 Task: Change object animations to fly out to right.
Action: Mouse moved to (550, 106)
Screenshot: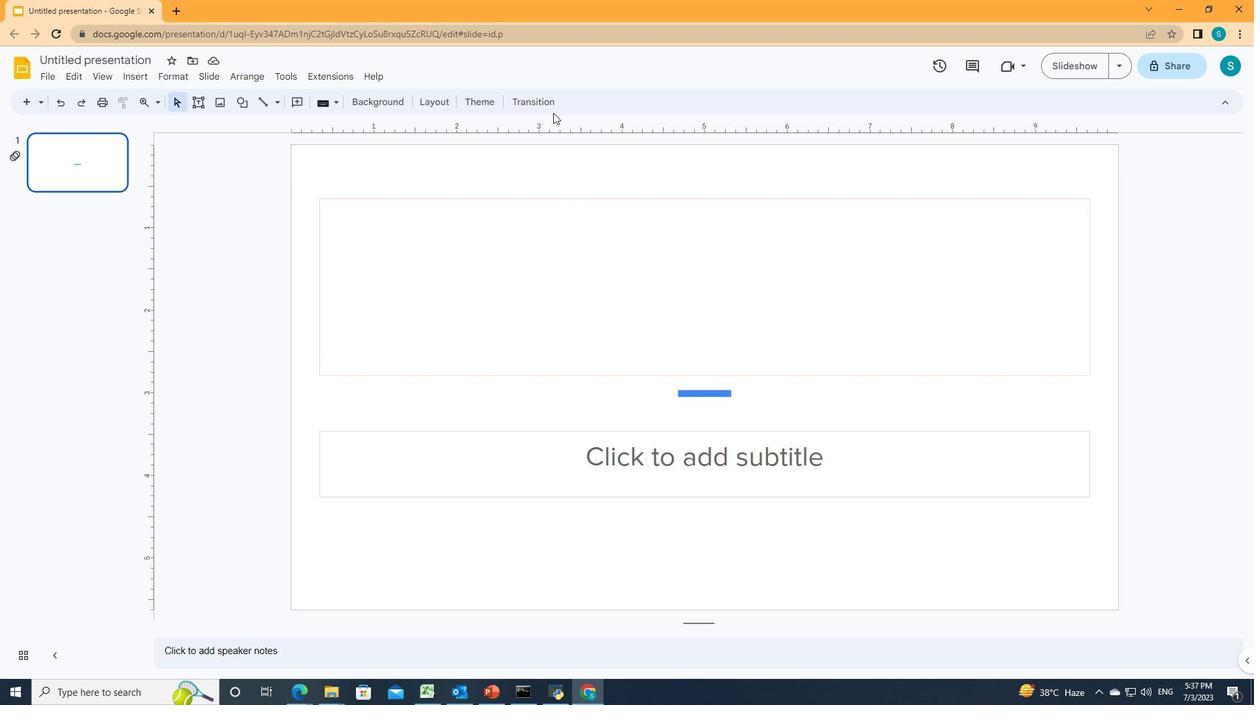 
Action: Mouse pressed left at (550, 106)
Screenshot: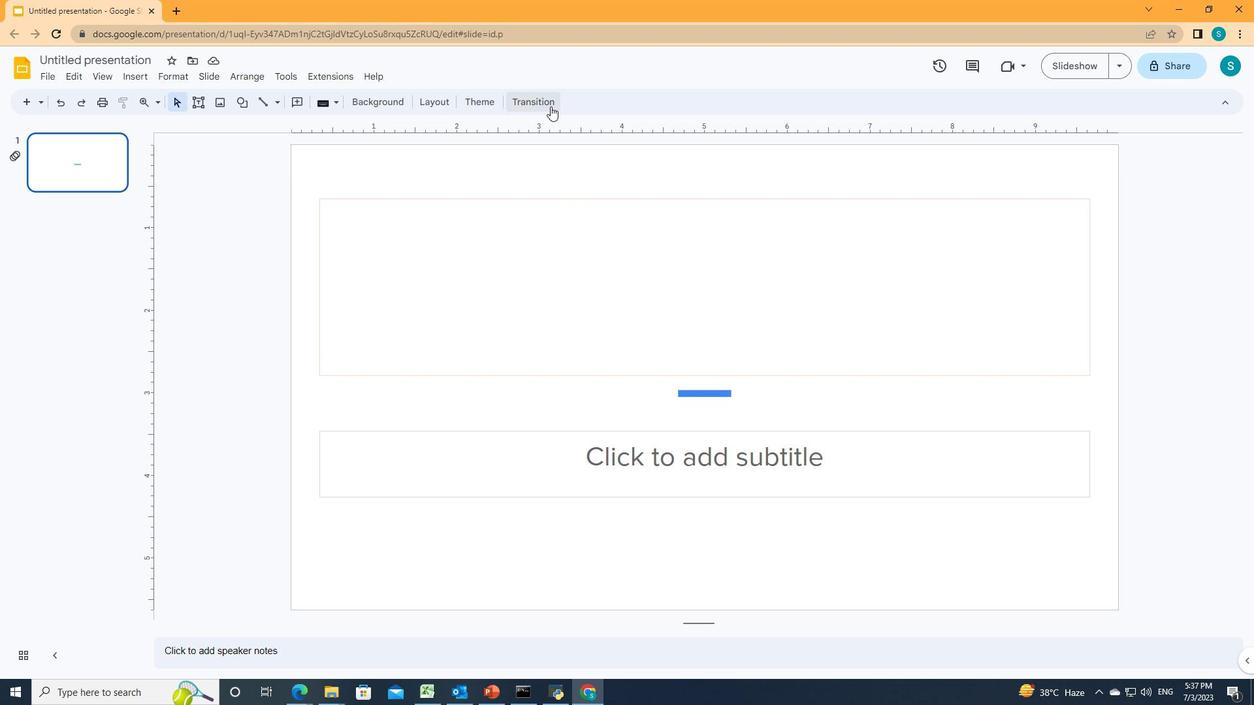 
Action: Mouse moved to (1069, 389)
Screenshot: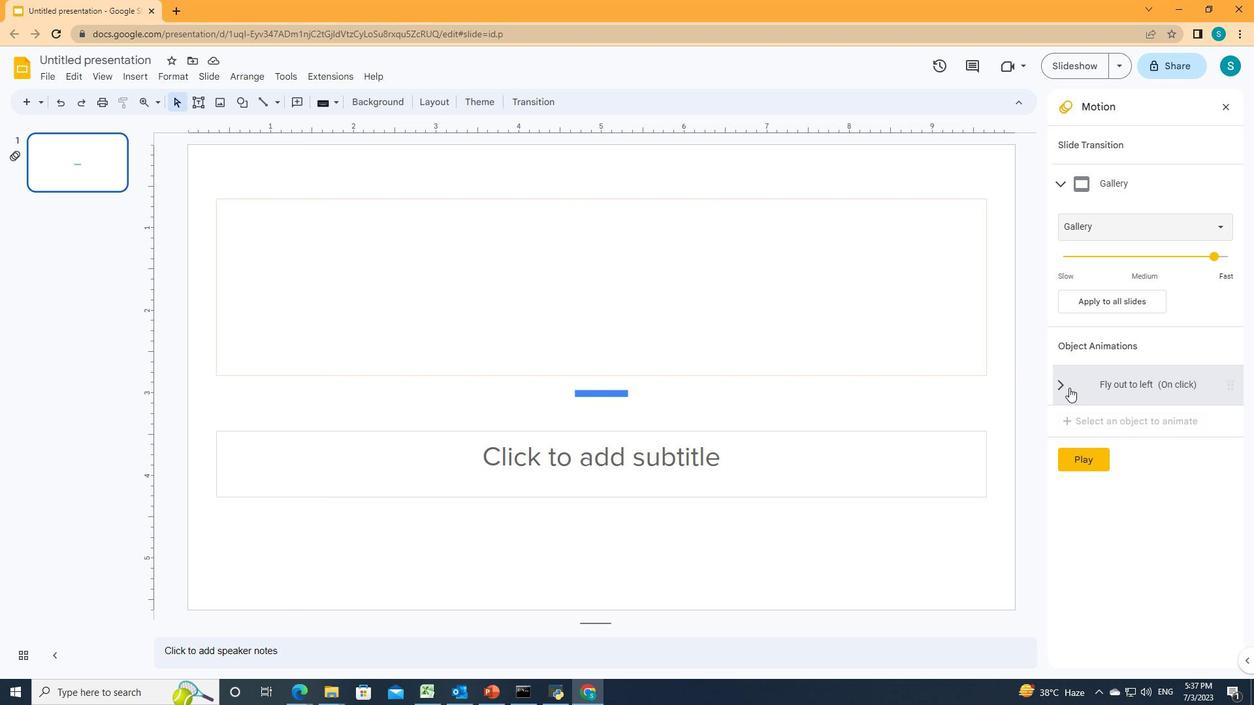 
Action: Mouse pressed left at (1069, 389)
Screenshot: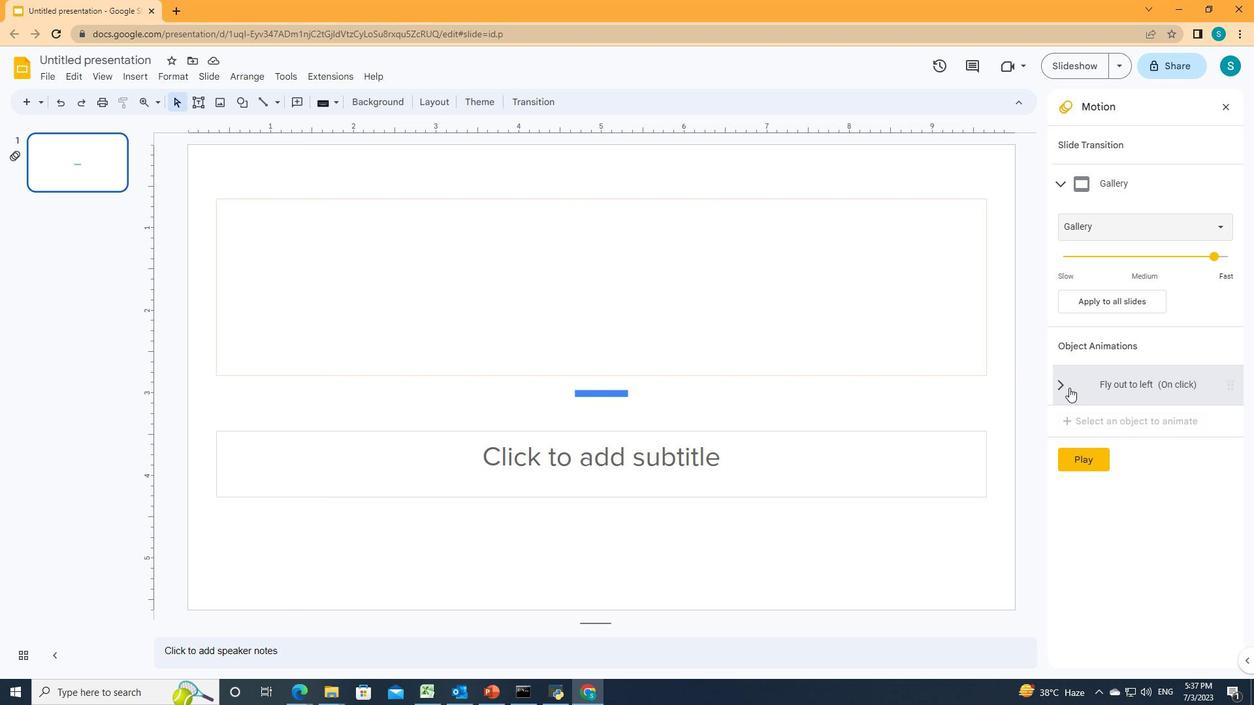 
Action: Mouse moved to (1139, 307)
Screenshot: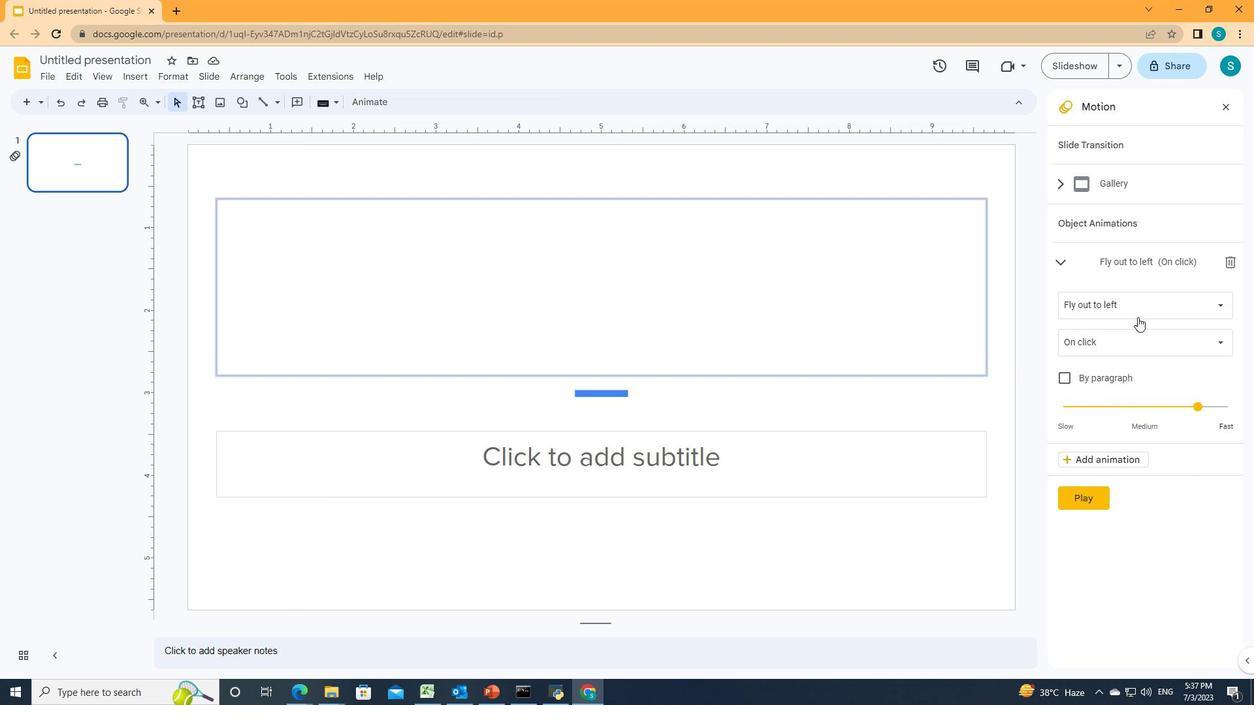 
Action: Mouse pressed left at (1139, 307)
Screenshot: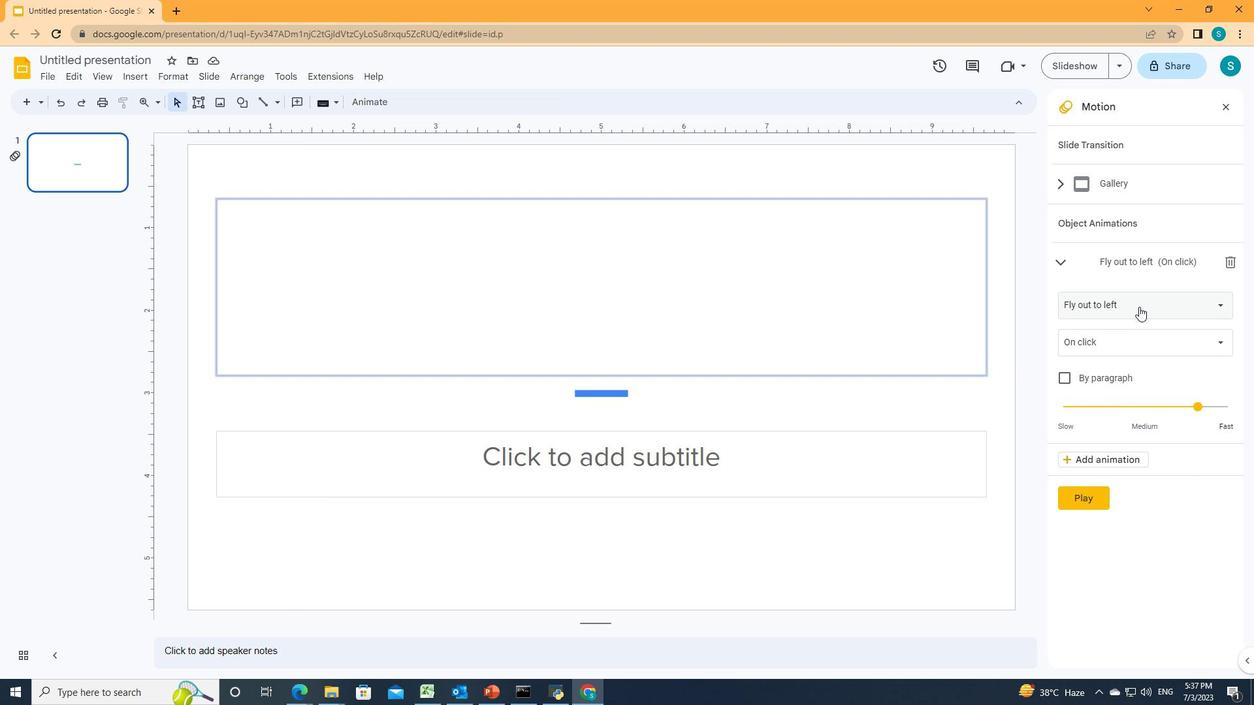 
Action: Mouse moved to (1114, 519)
Screenshot: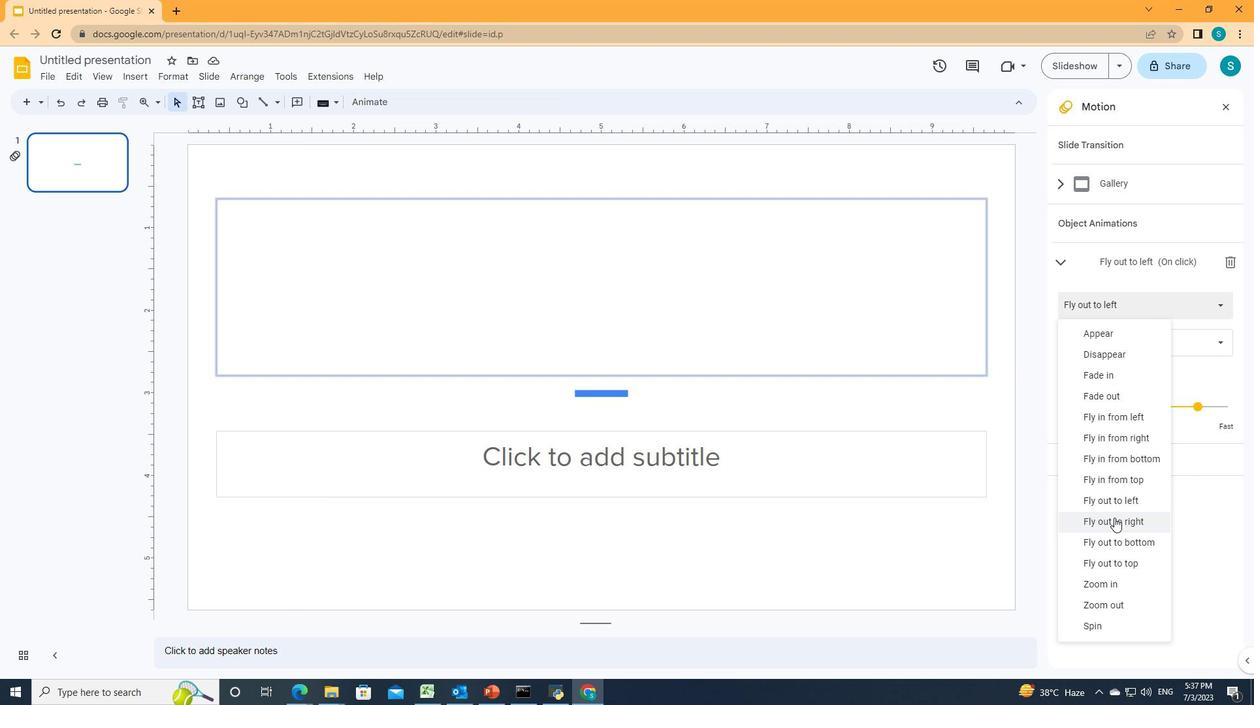 
Action: Mouse pressed left at (1114, 519)
Screenshot: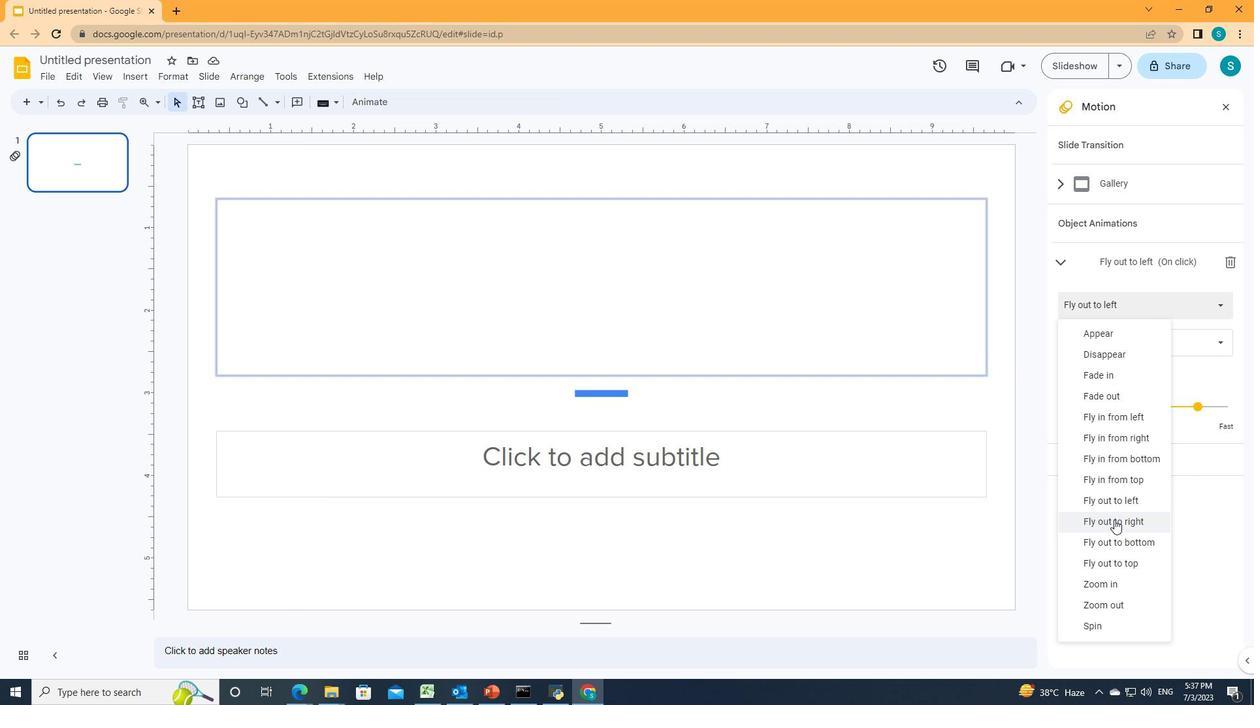 
